 Task: Create List Proposals in Board Sales Enablement Content Creation and Optimization to Workspace Database Management
Action: Mouse moved to (40, 296)
Screenshot: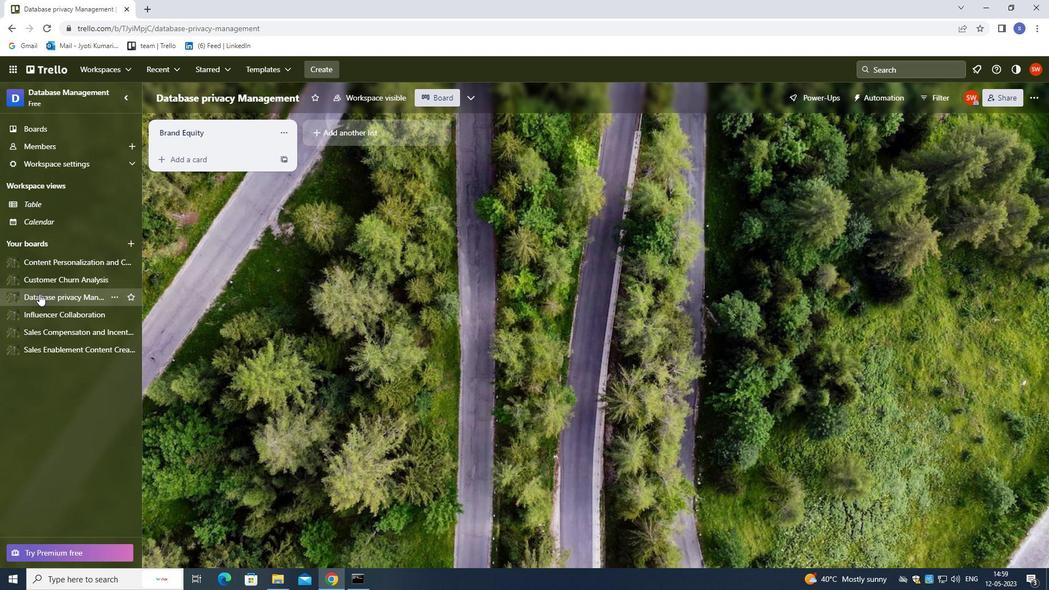 
Action: Mouse pressed left at (40, 296)
Screenshot: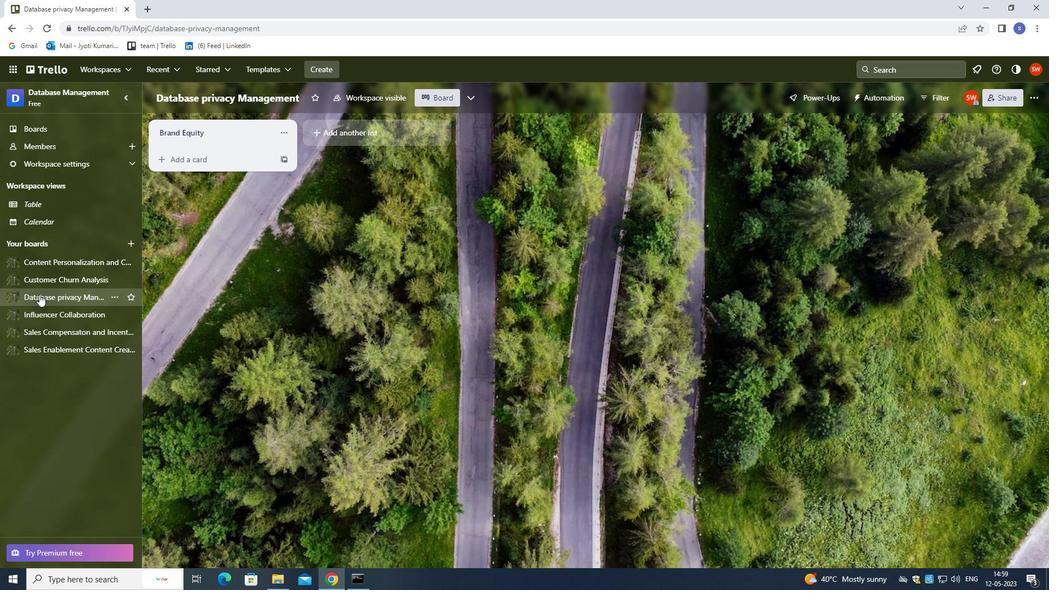 
Action: Mouse moved to (344, 128)
Screenshot: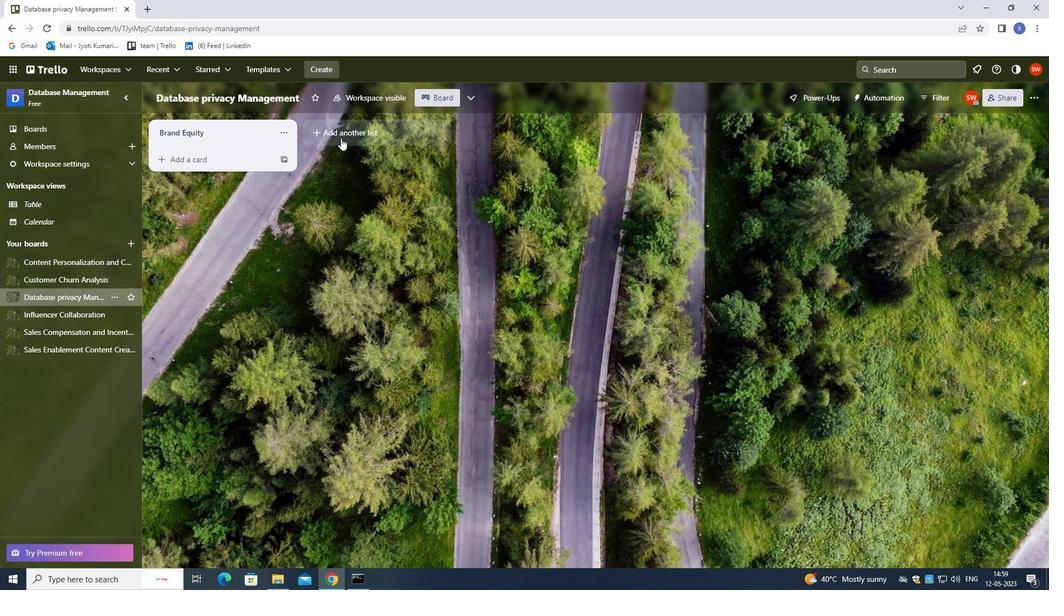 
Action: Mouse pressed left at (344, 128)
Screenshot: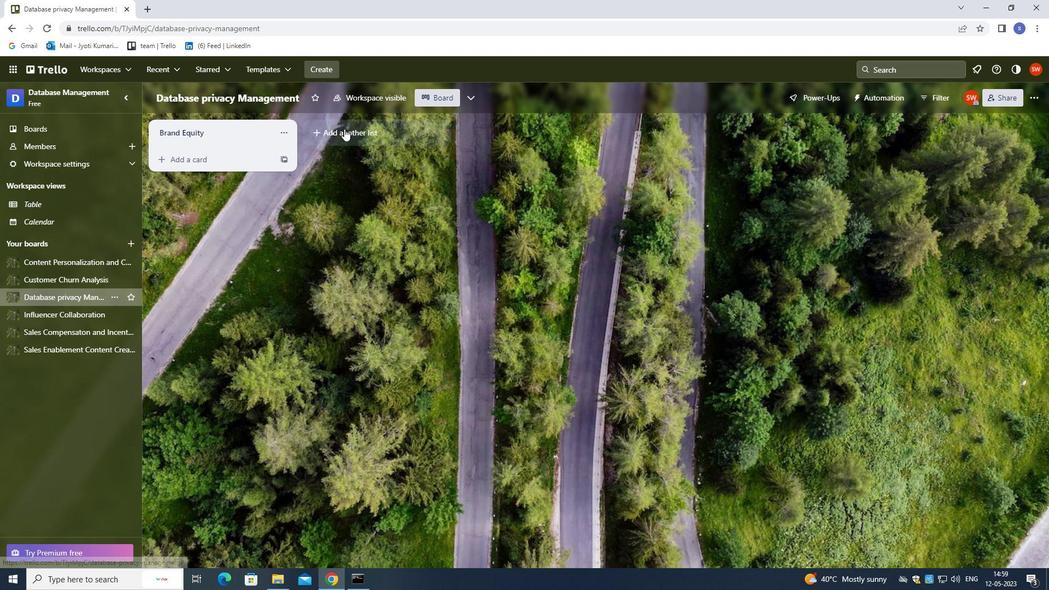
Action: Mouse moved to (344, 128)
Screenshot: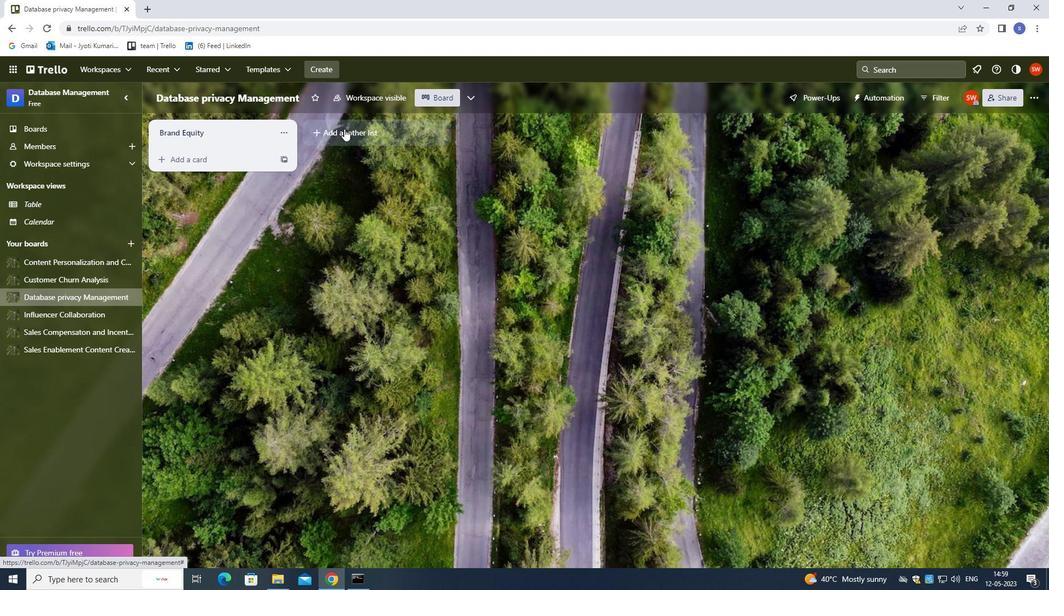 
Action: Key pressed <Key.shift>BRAND<Key.space><Key.shift>STORYTELLING<Key.enter>
Screenshot: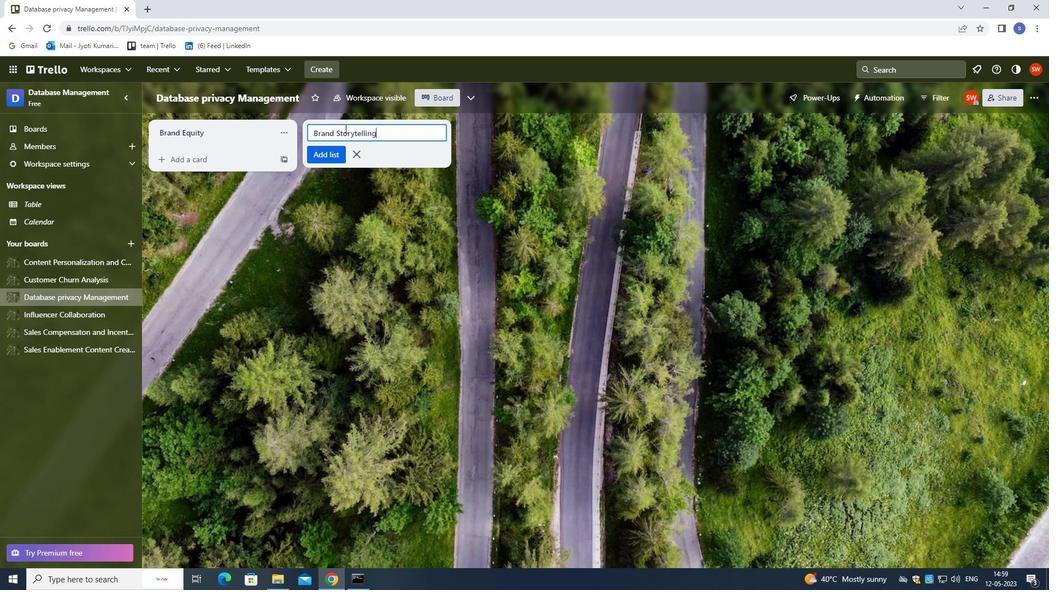 
Action: Mouse moved to (91, 278)
Screenshot: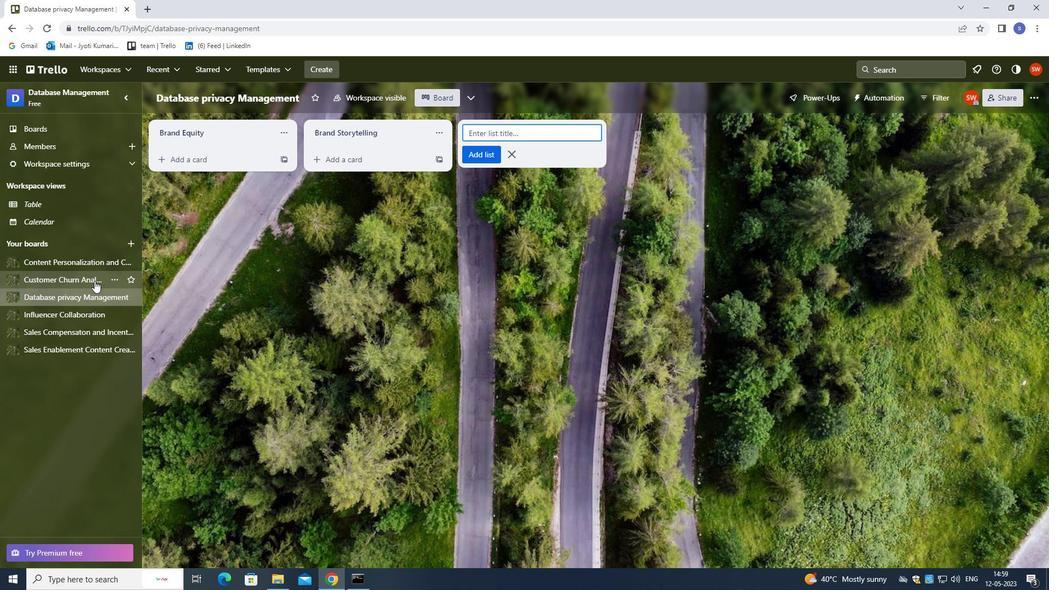 
Action: Mouse pressed left at (91, 278)
Screenshot: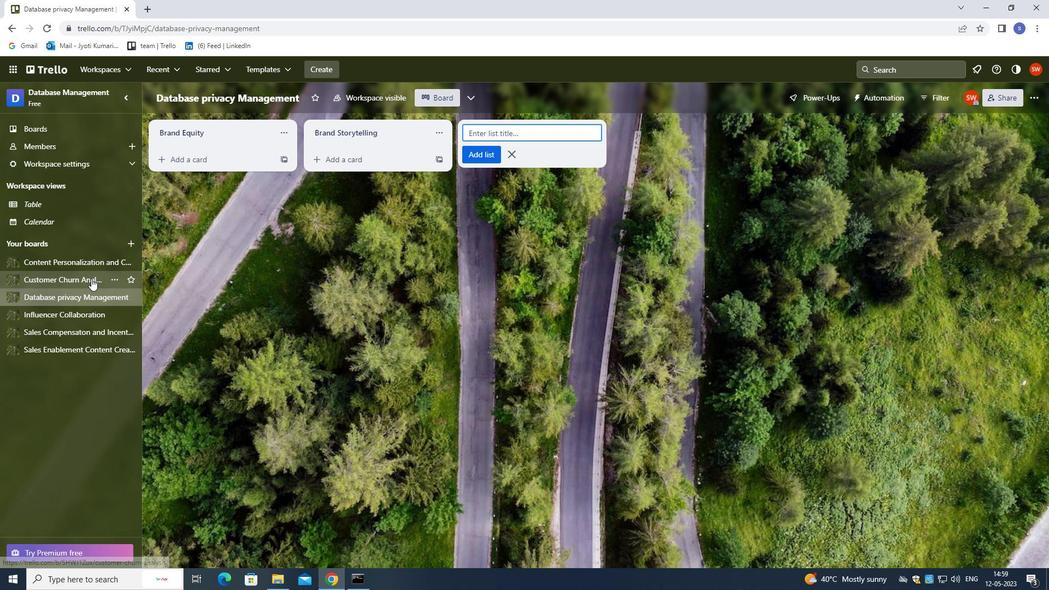 
Action: Mouse moved to (481, 136)
Screenshot: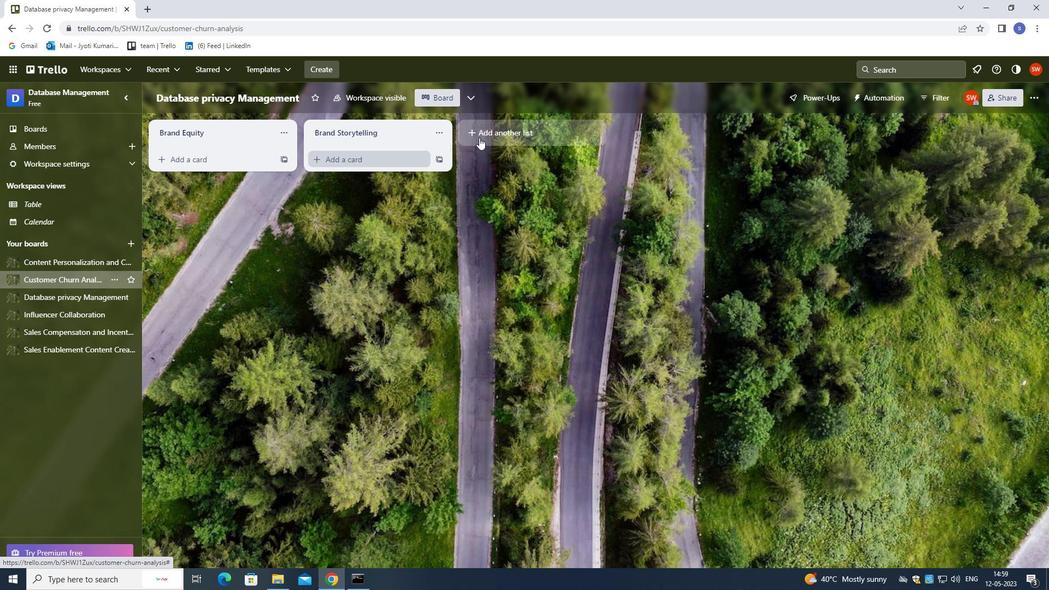 
Action: Mouse pressed left at (481, 136)
Screenshot: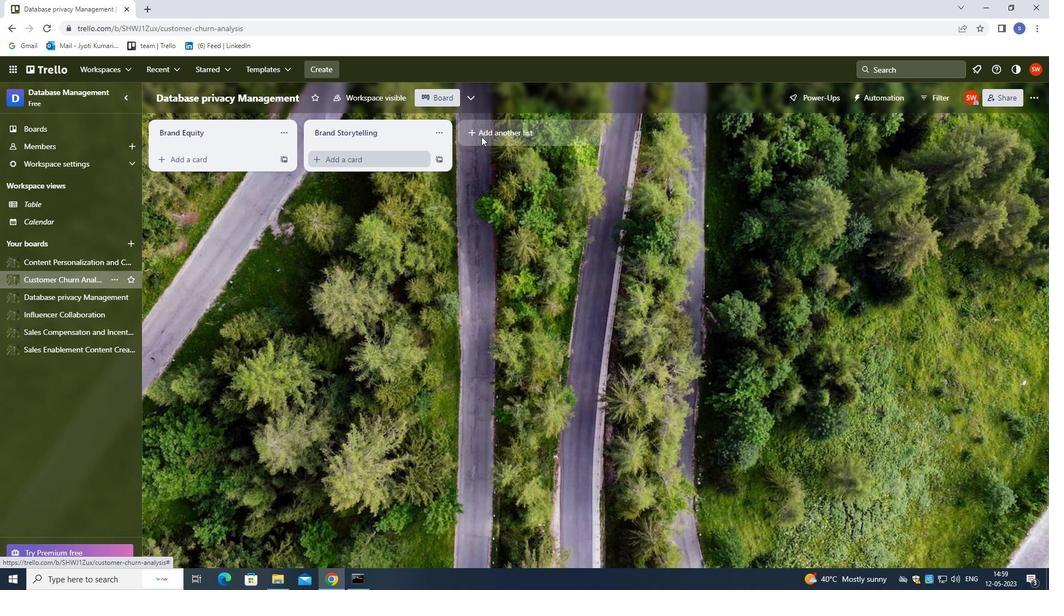 
Action: Mouse moved to (482, 136)
Screenshot: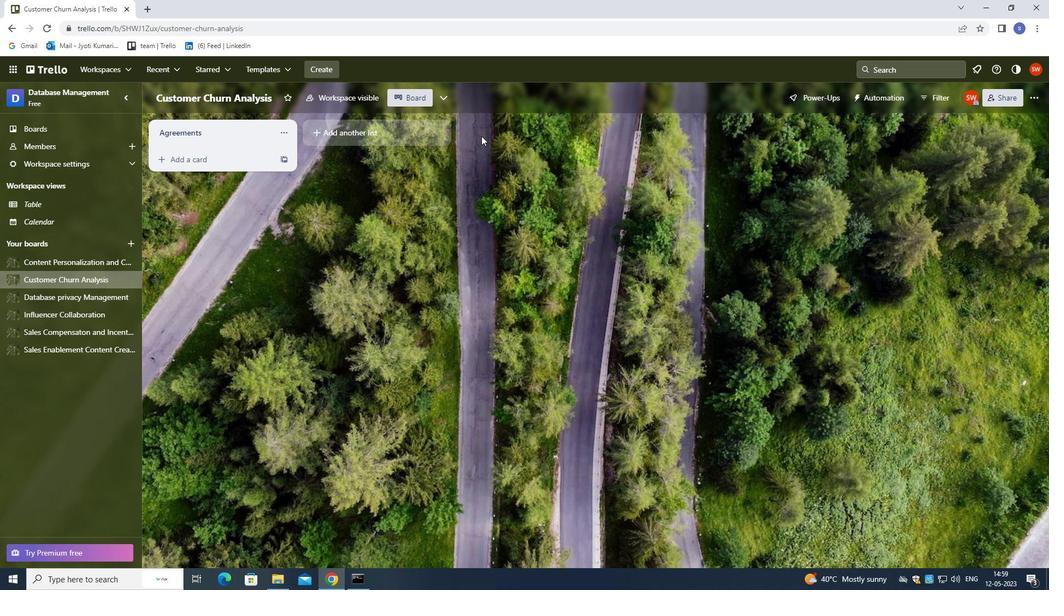 
Action: Key pressed <Key.shift>CONTRACTS<Key.backspace><Key.backspace><Key.backspace><Key.backspace><Key.backspace><Key.backspace><Key.backspace><Key.backspace><Key.backspace><Key.backspace><Key.backspace><Key.backspace><Key.backspace><Key.backspace><Key.backspace>
Screenshot: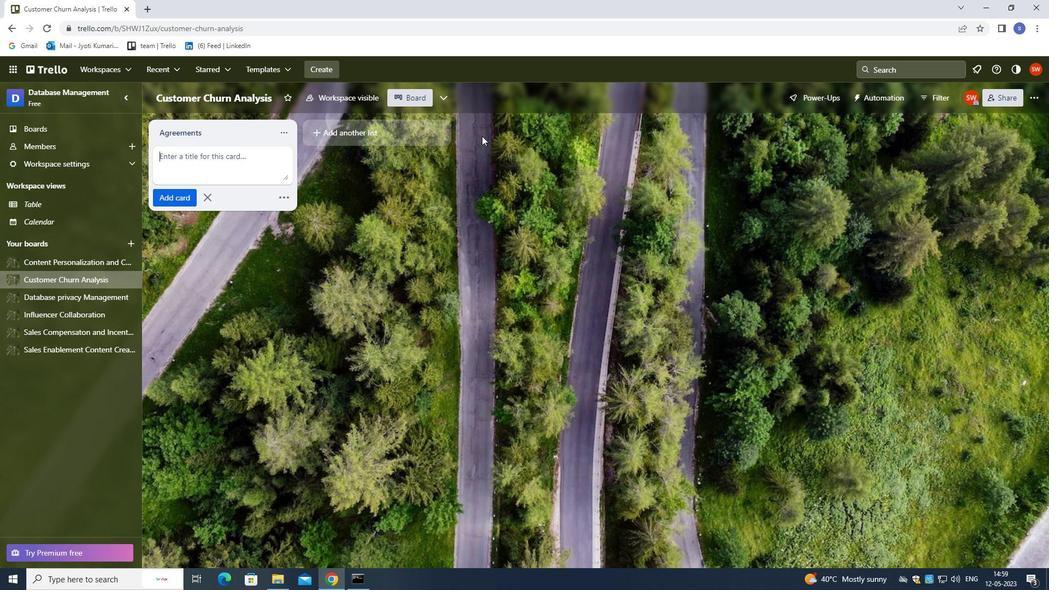 
Action: Mouse moved to (383, 127)
Screenshot: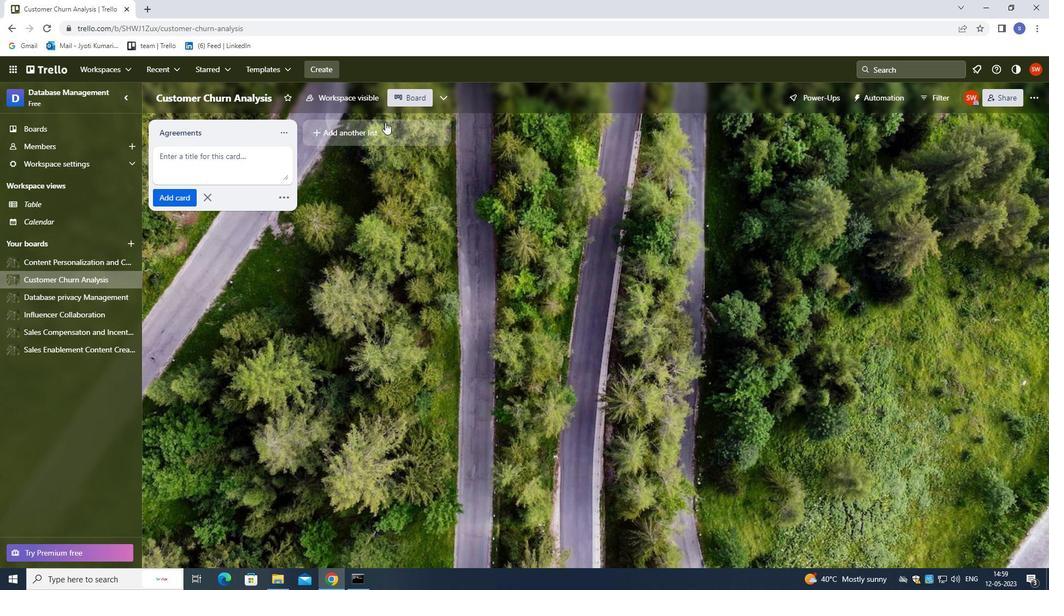 
Action: Mouse pressed left at (383, 127)
Screenshot: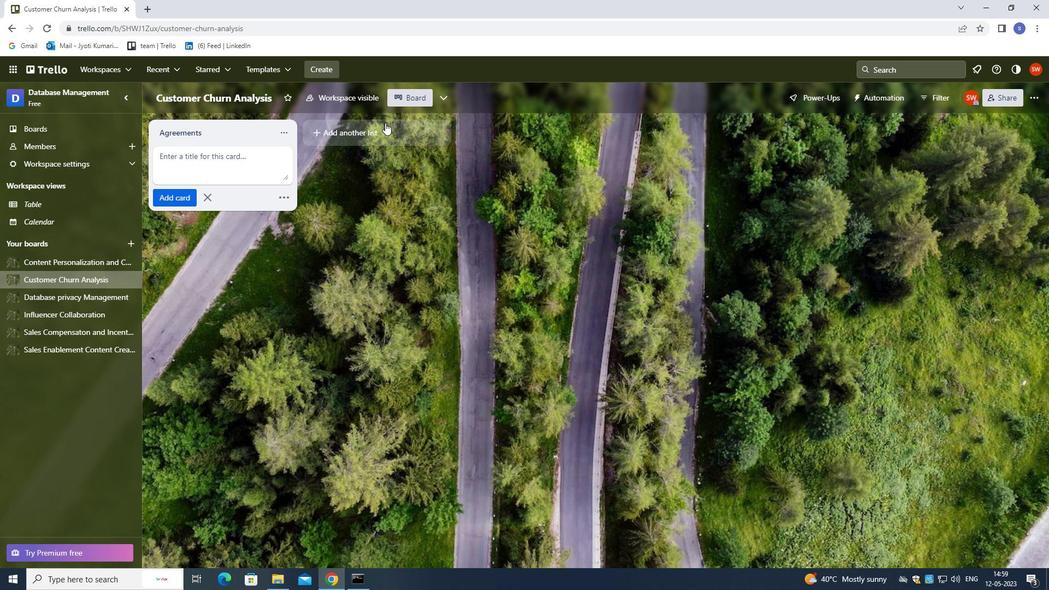 
Action: Mouse moved to (389, 150)
Screenshot: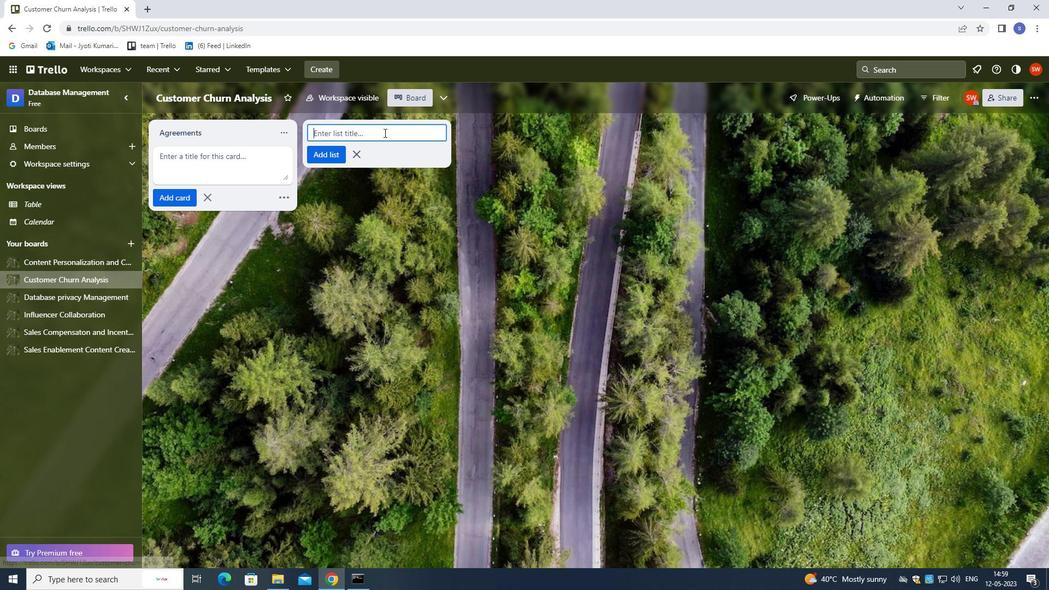 
Action: Key pressed <Key.shift>CONTRACTS<Key.enter>
Screenshot: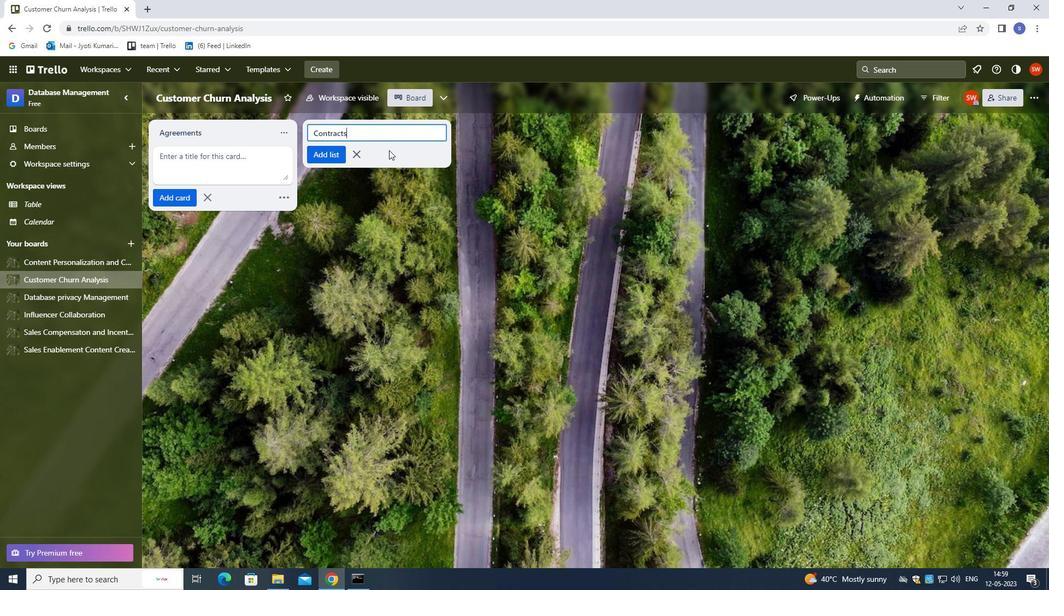 
Action: Mouse moved to (212, 199)
Screenshot: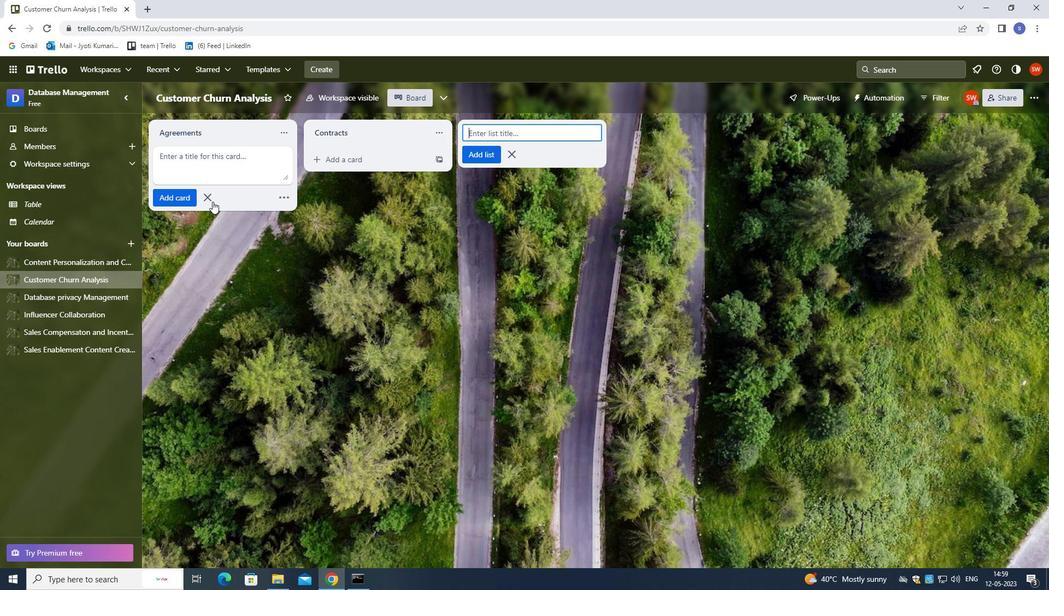 
Action: Mouse pressed left at (212, 199)
Screenshot: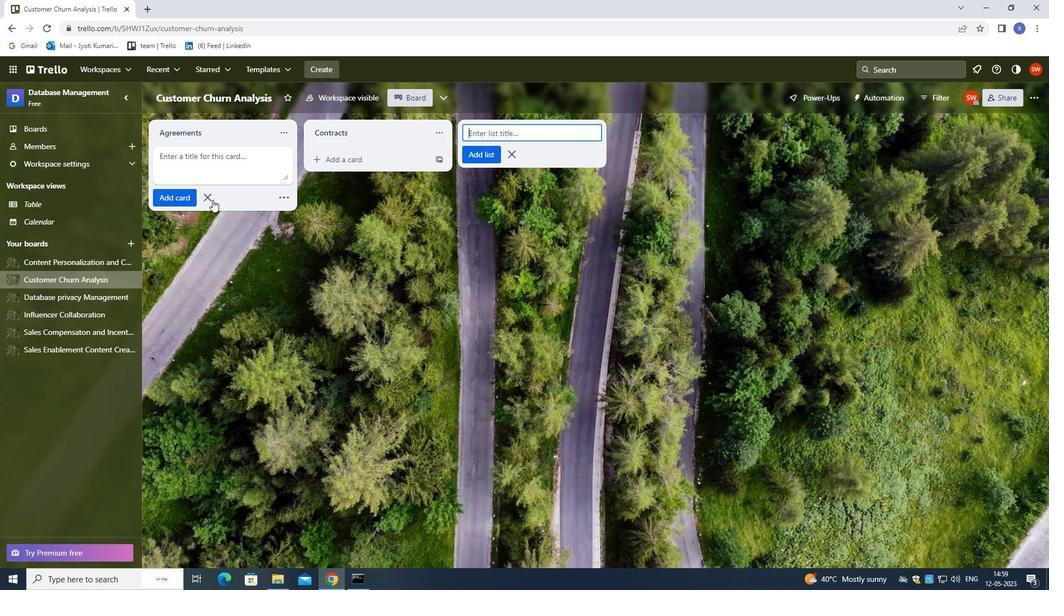 
Action: Mouse moved to (81, 260)
Screenshot: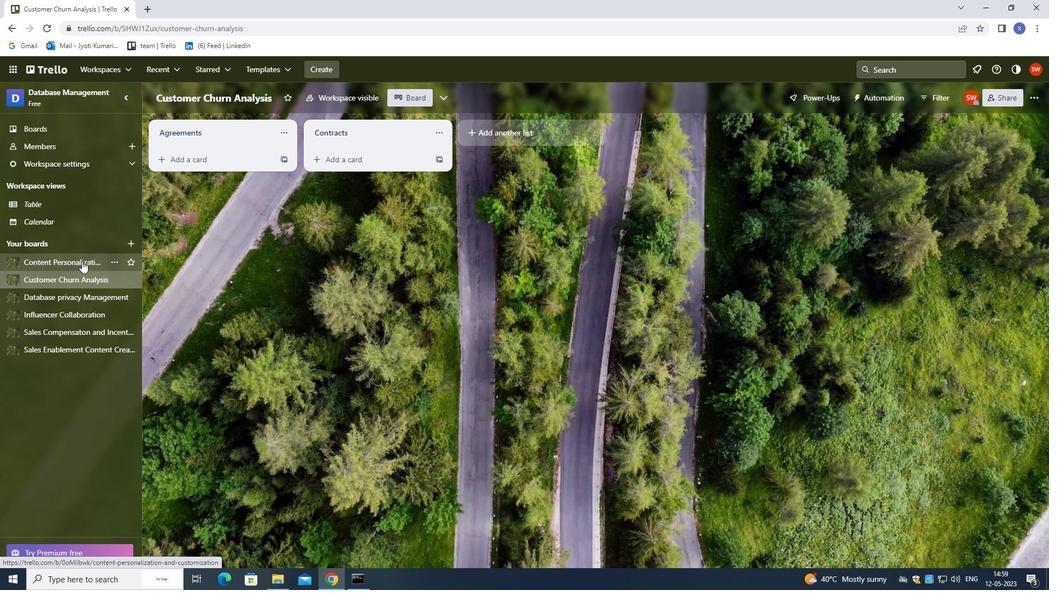 
Action: Mouse pressed left at (81, 260)
Screenshot: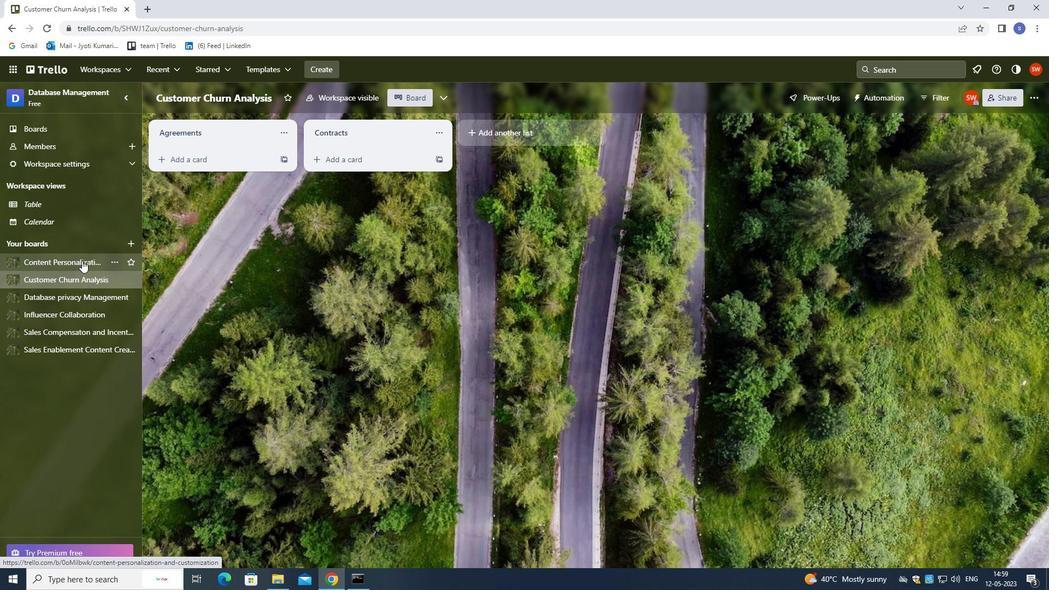 
Action: Mouse moved to (364, 142)
Screenshot: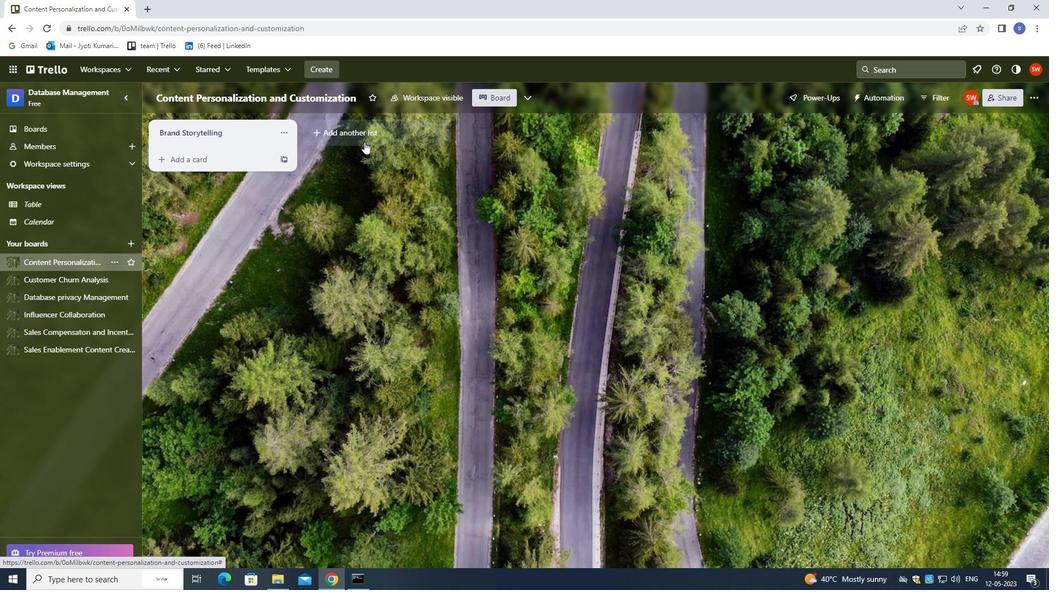 
Action: Mouse pressed left at (364, 142)
Screenshot: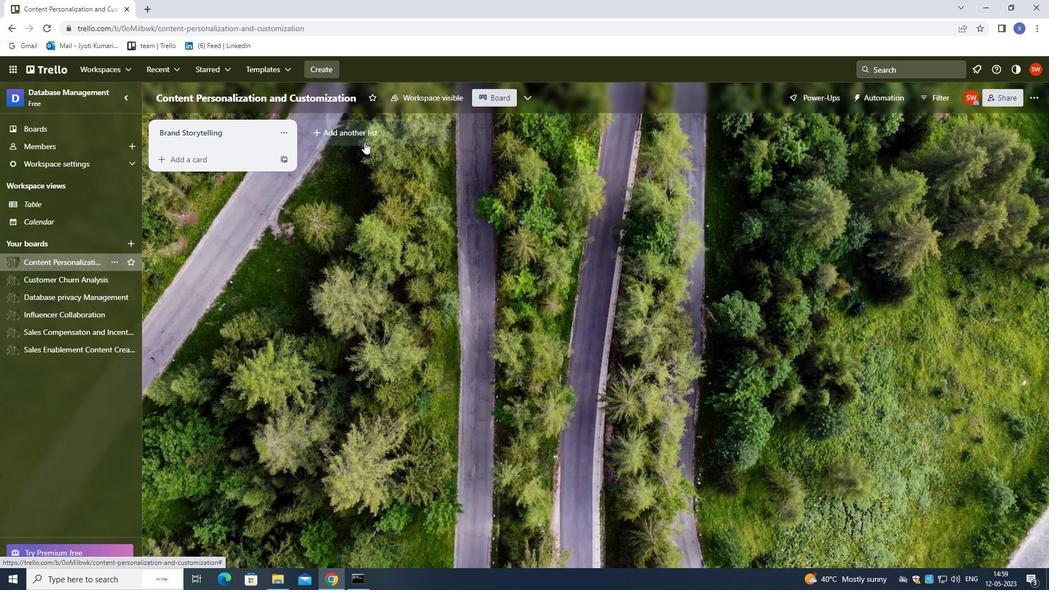 
Action: Mouse moved to (344, 134)
Screenshot: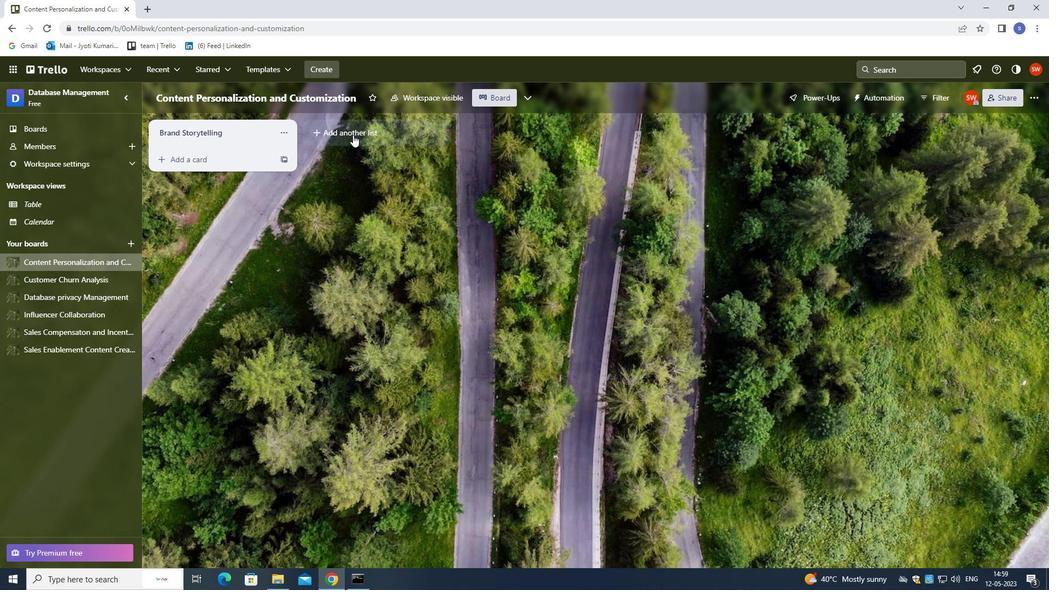 
Action: Mouse pressed left at (344, 134)
Screenshot: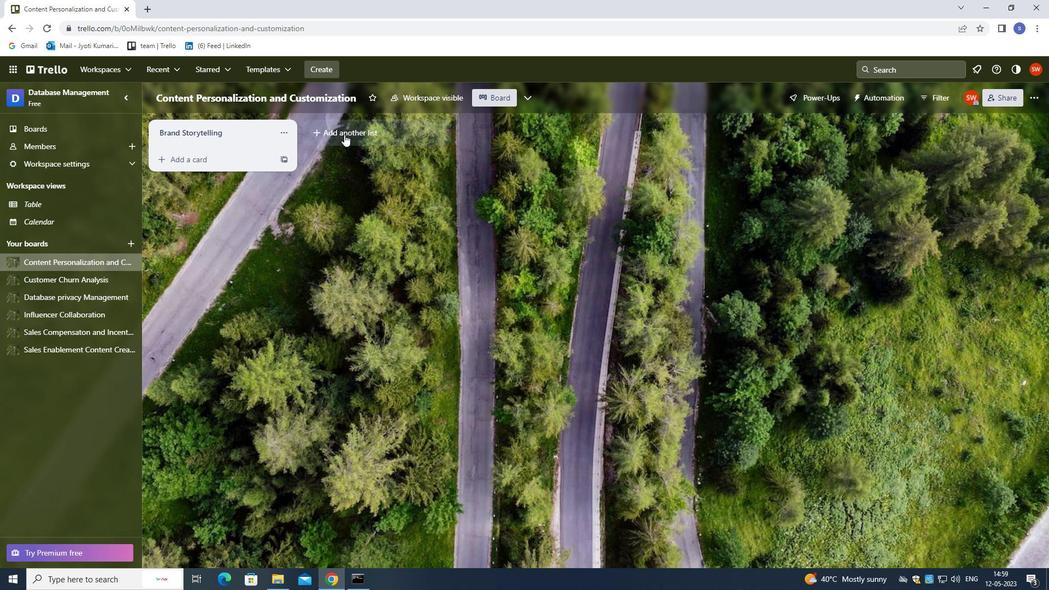 
Action: Mouse moved to (359, 230)
Screenshot: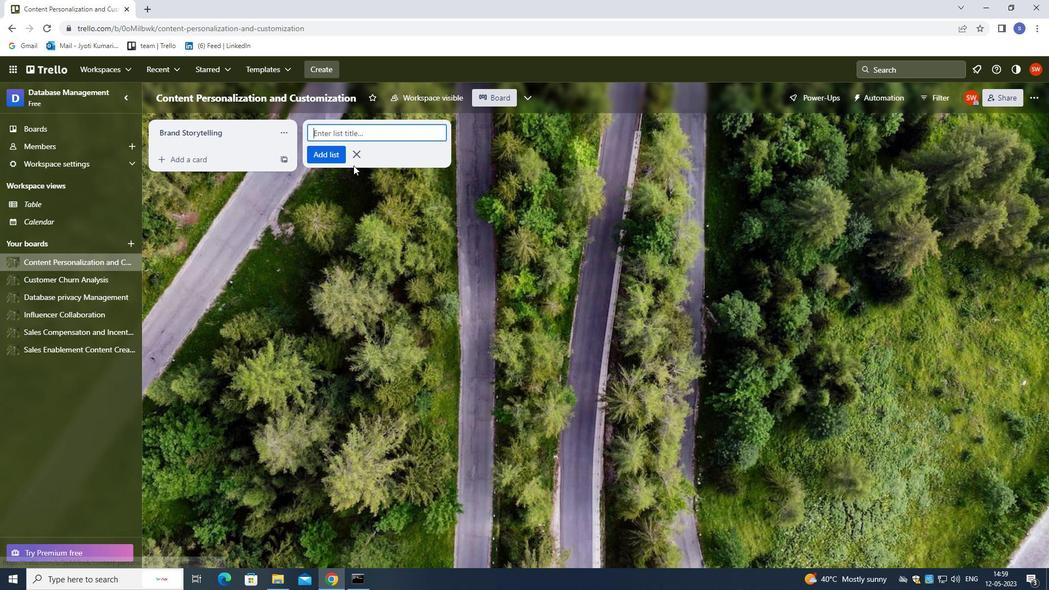
Action: Key pressed <Key.shift>BRAND<Key.space><Key.shift><Key.shift><Key.shift><Key.shift><Key.shift><Key.shift><Key.shift><Key.shift><Key.shift><Key.shift><Key.shift><Key.shift><Key.shift><Key.shift><Key.shift><Key.shift><Key.shift><Key.shift><Key.shift><Key.shift><Key.shift><Key.shift><Key.shift><Key.shift><Key.shift><Key.shift><Key.shift><Key.shift><Key.shift><Key.shift><Key.shift><Key.shift><Key.shift><Key.shift><Key.shift><Key.shift><Key.shift><Key.shift><Key.shift><Key.shift>DIFFERENTIATION<Key.enter>
Screenshot: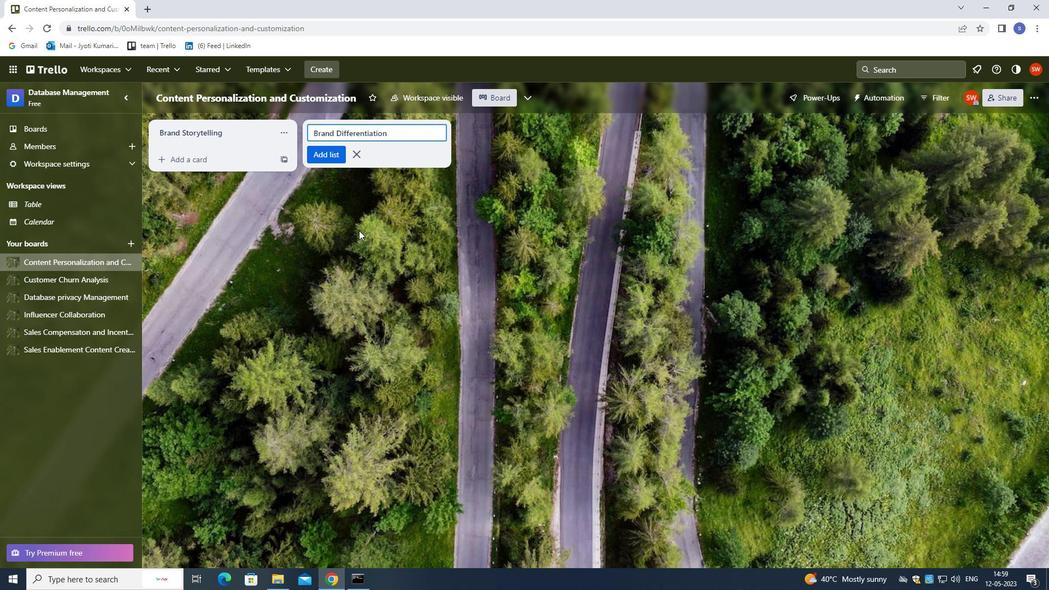 
Action: Mouse moved to (357, 231)
Screenshot: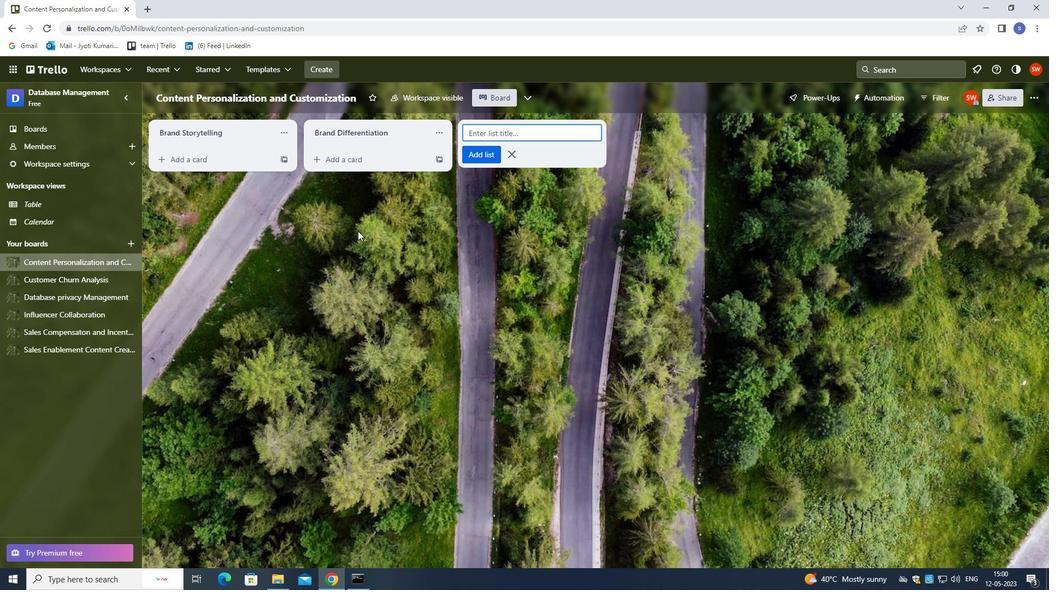 
